 Task: Filter people with the keyword Company.
Action: Mouse moved to (372, 96)
Screenshot: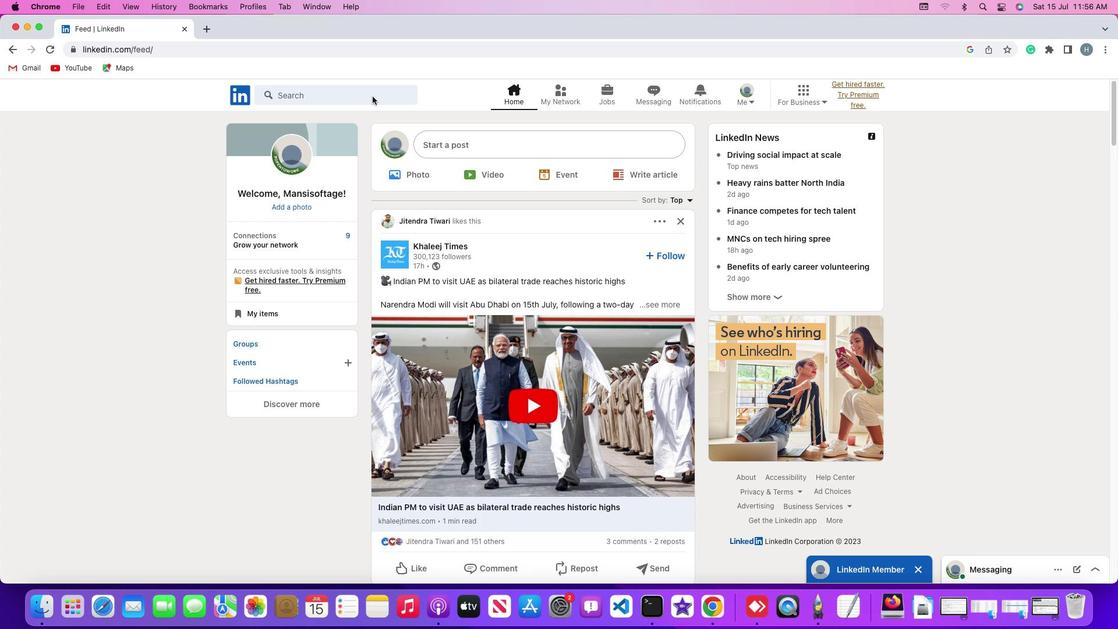 
Action: Mouse pressed left at (372, 96)
Screenshot: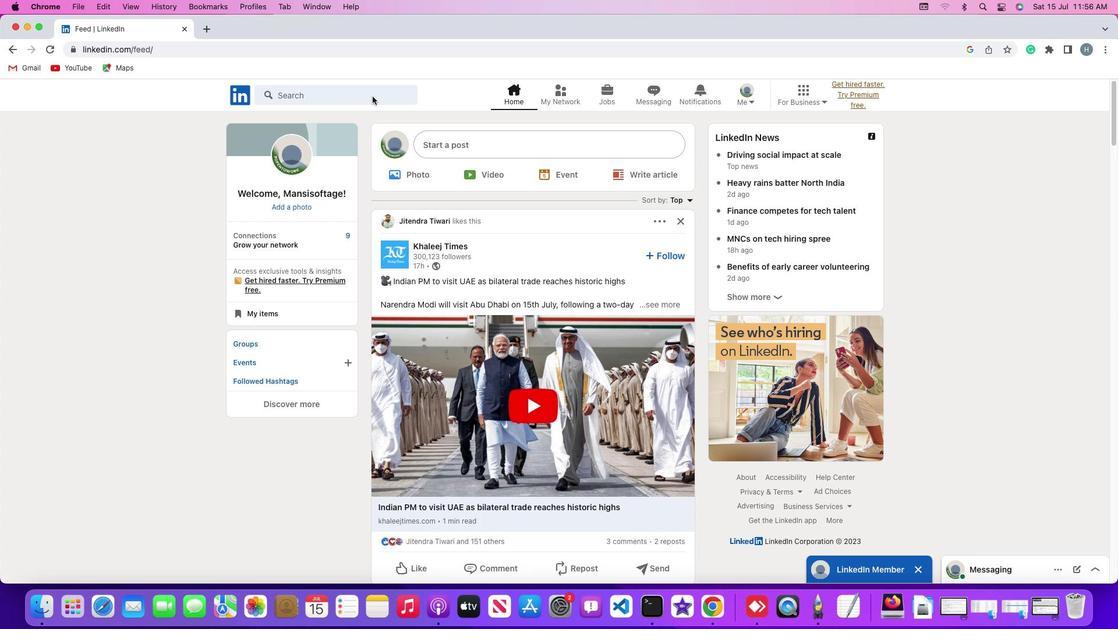 
Action: Mouse pressed left at (372, 96)
Screenshot: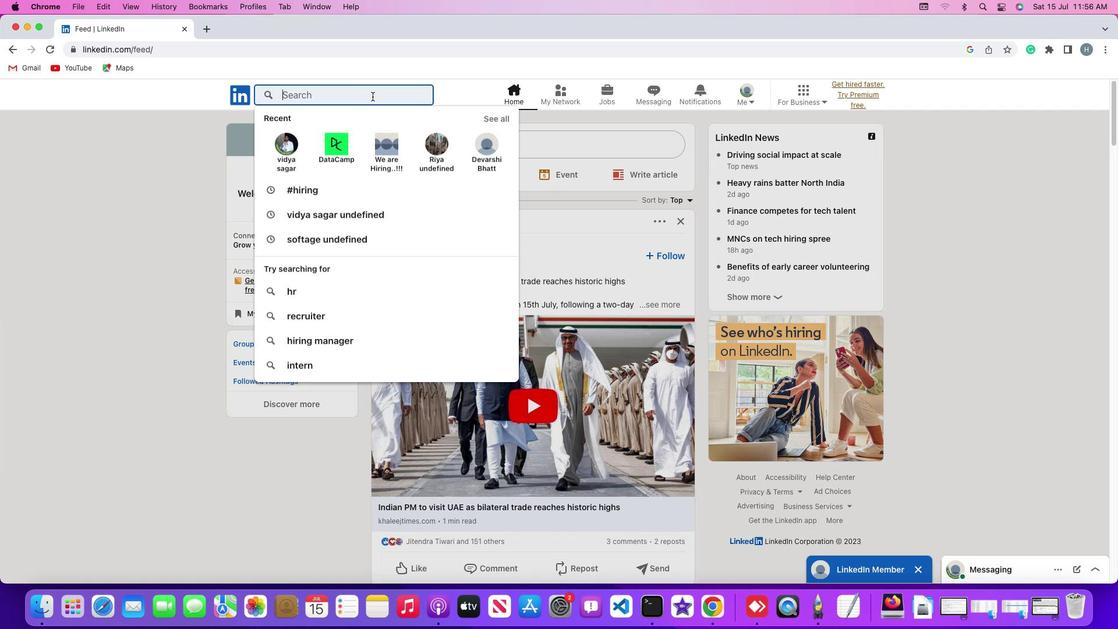 
Action: Key pressed Key.shift'#''h''i''r''i''n''g'Key.enter
Screenshot: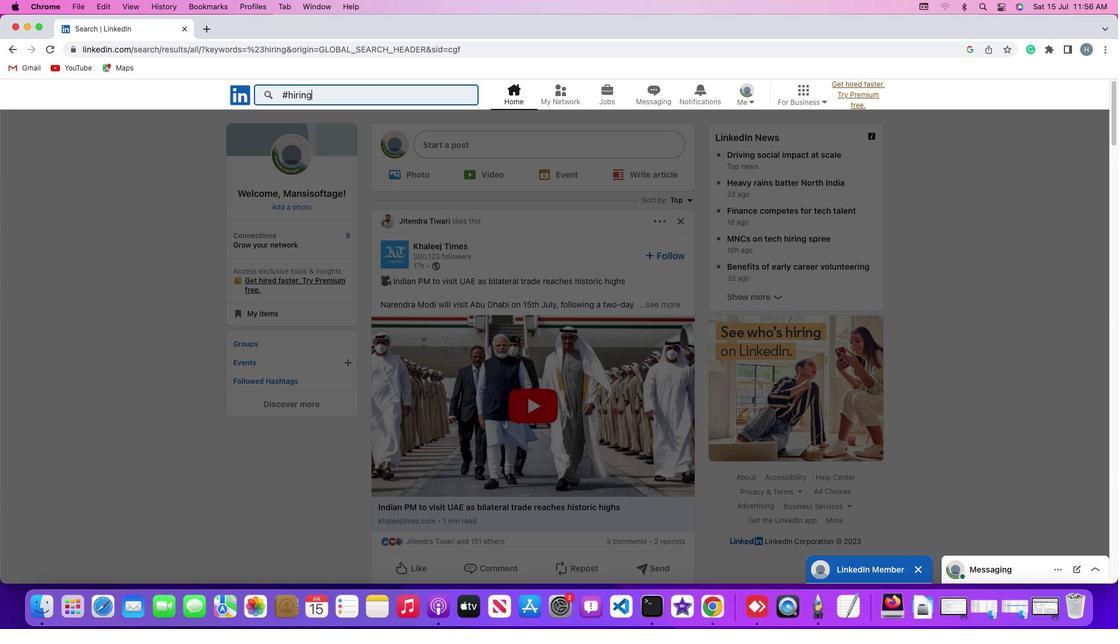 
Action: Mouse moved to (345, 124)
Screenshot: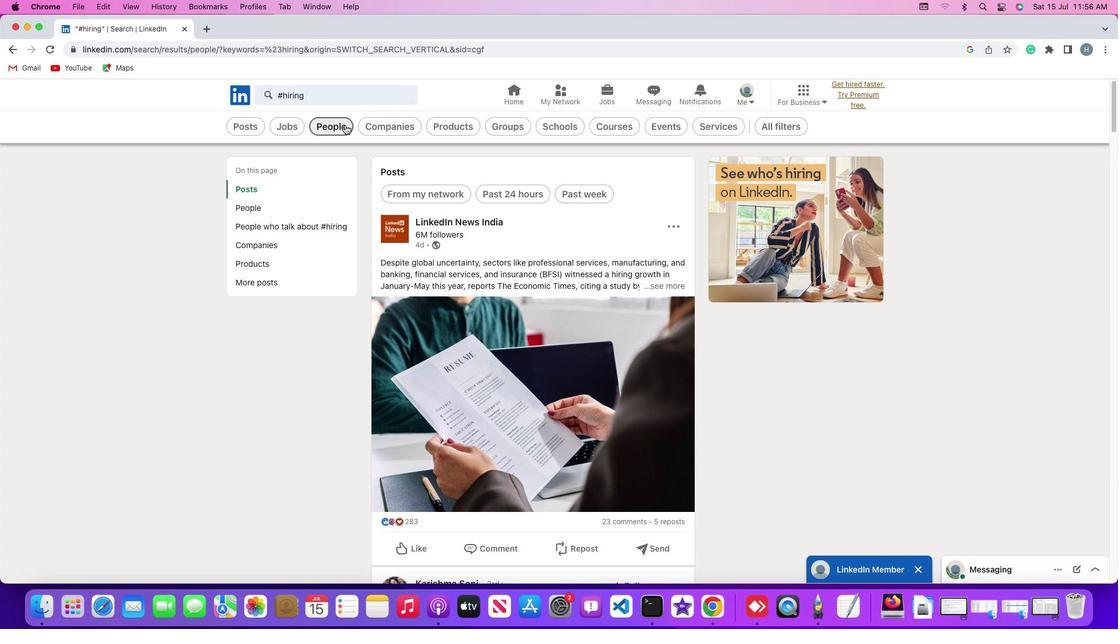 
Action: Mouse pressed left at (345, 124)
Screenshot: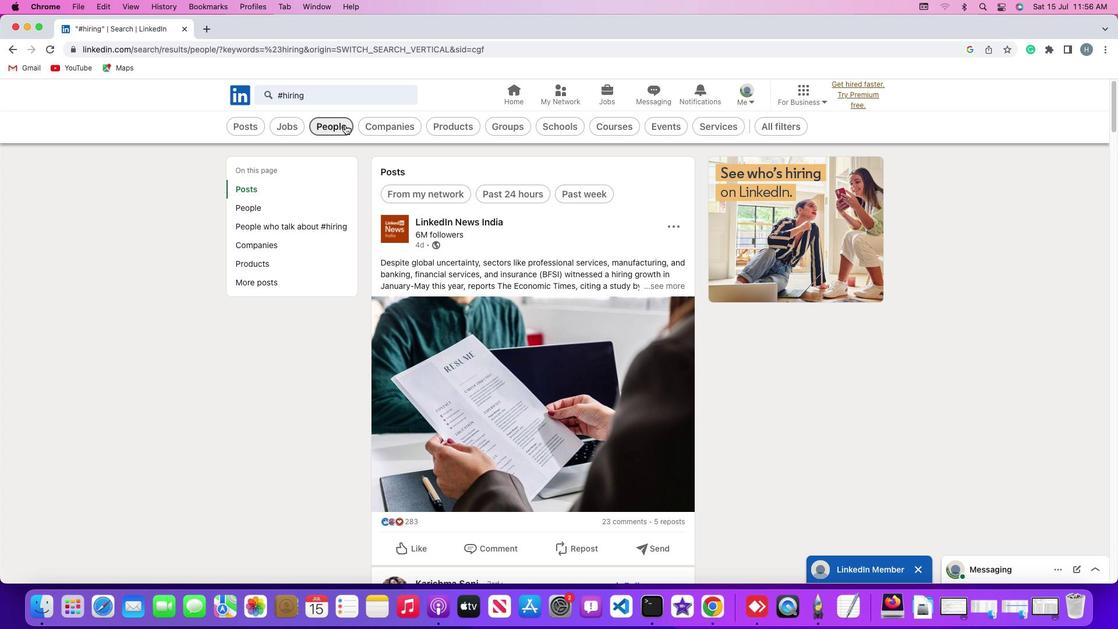 
Action: Mouse moved to (593, 125)
Screenshot: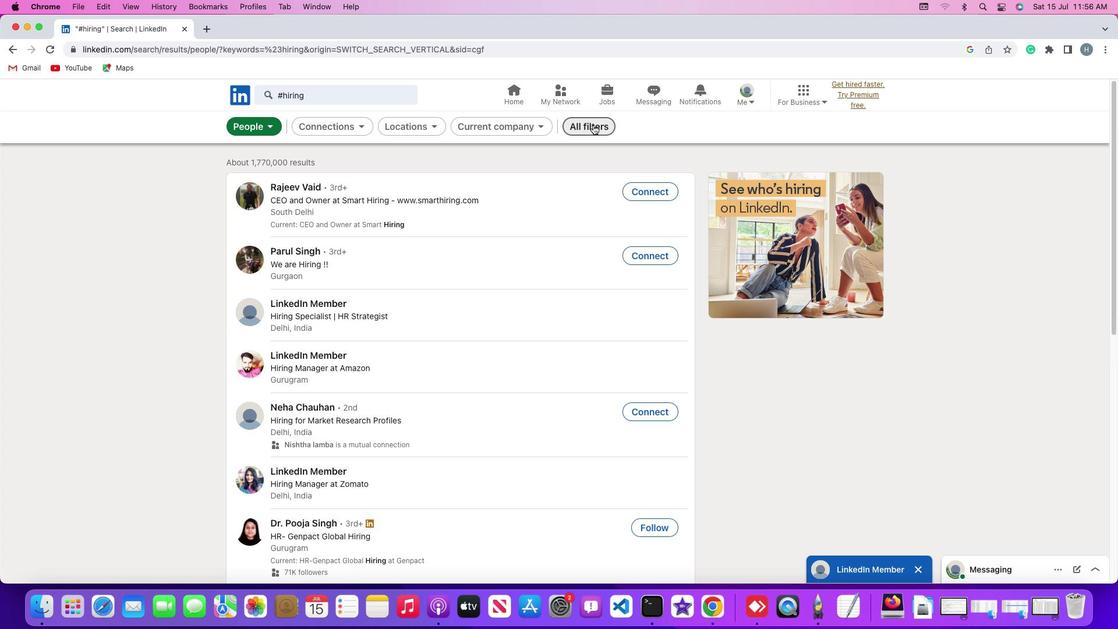 
Action: Mouse pressed left at (593, 125)
Screenshot: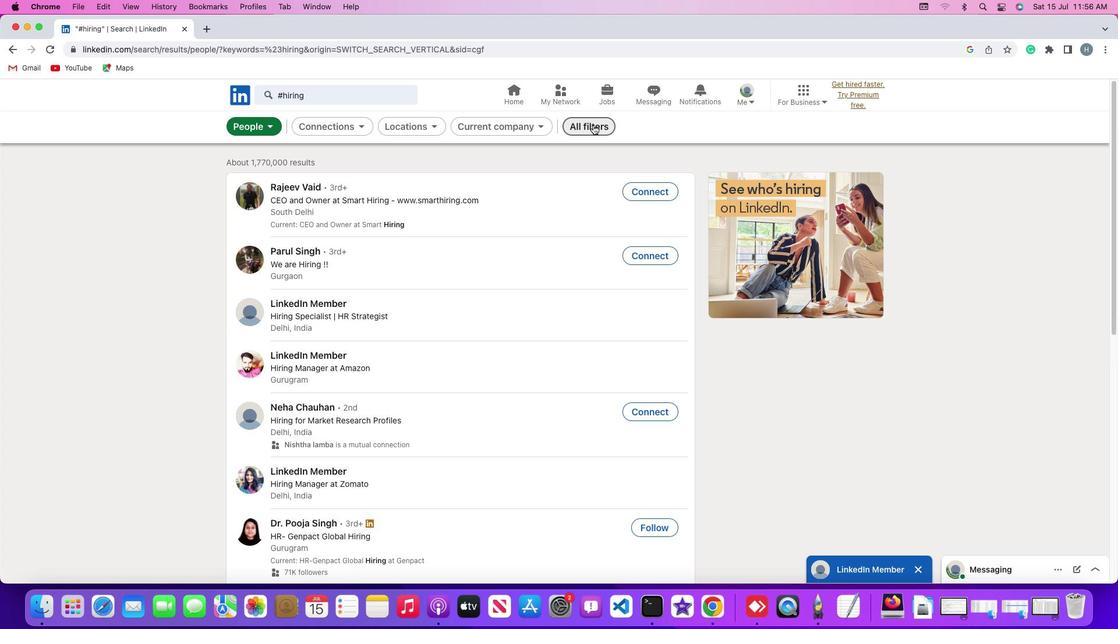 
Action: Mouse moved to (883, 396)
Screenshot: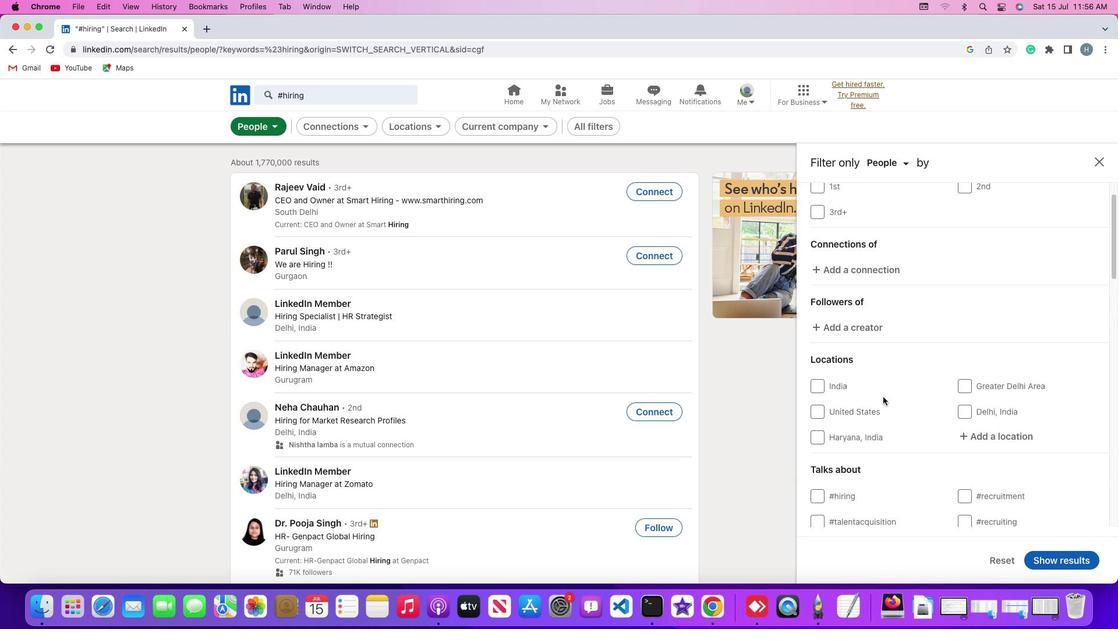 
Action: Mouse scrolled (883, 396) with delta (0, 0)
Screenshot: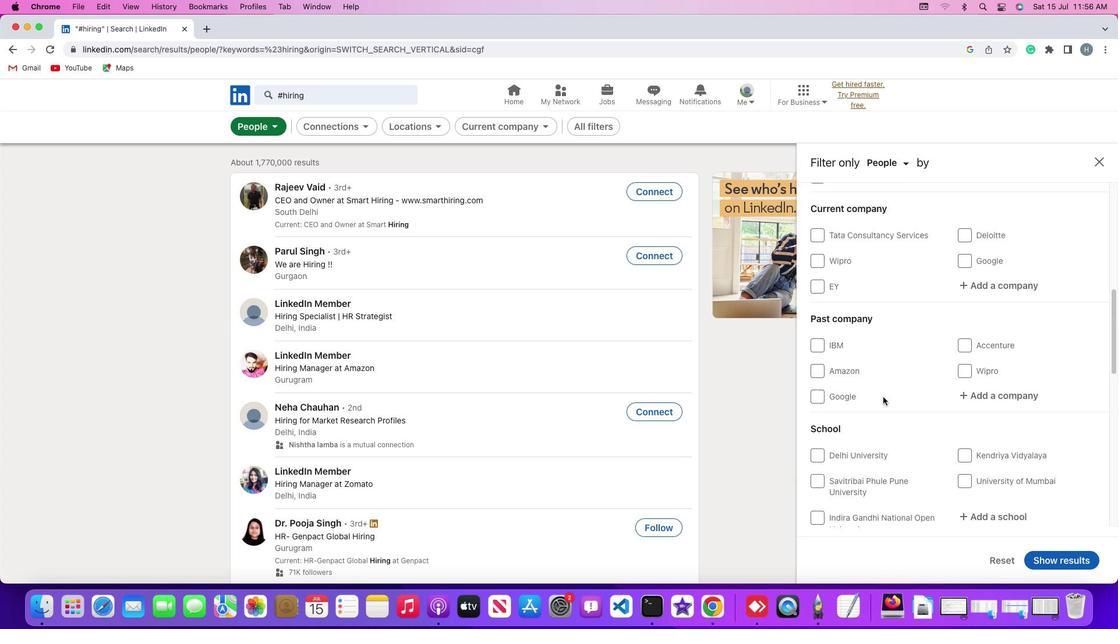 
Action: Mouse scrolled (883, 396) with delta (0, 0)
Screenshot: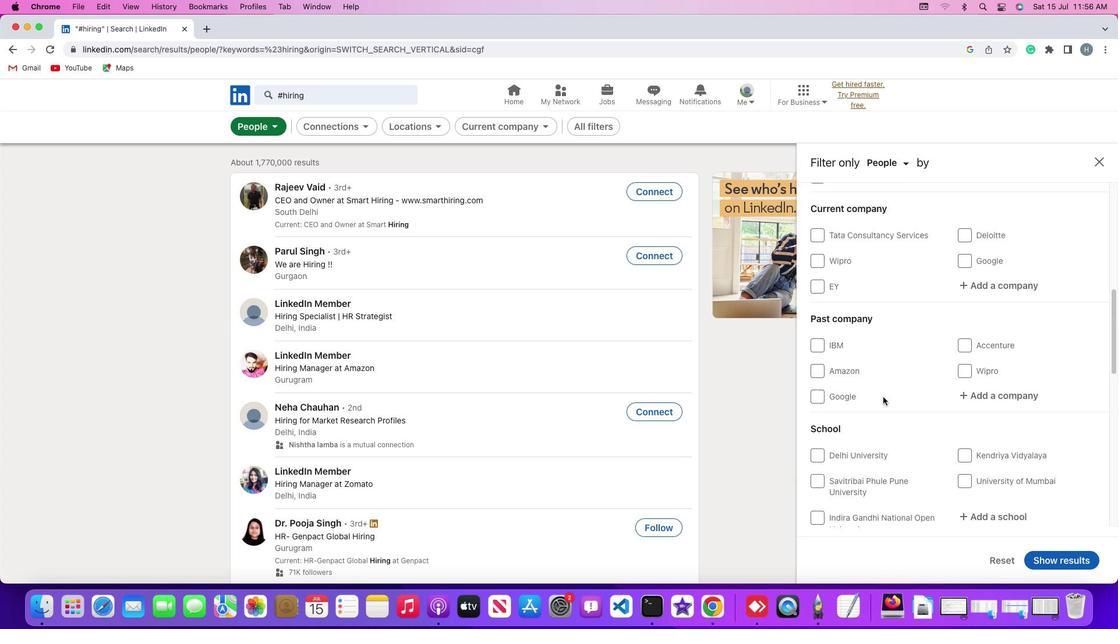 
Action: Mouse scrolled (883, 396) with delta (0, -2)
Screenshot: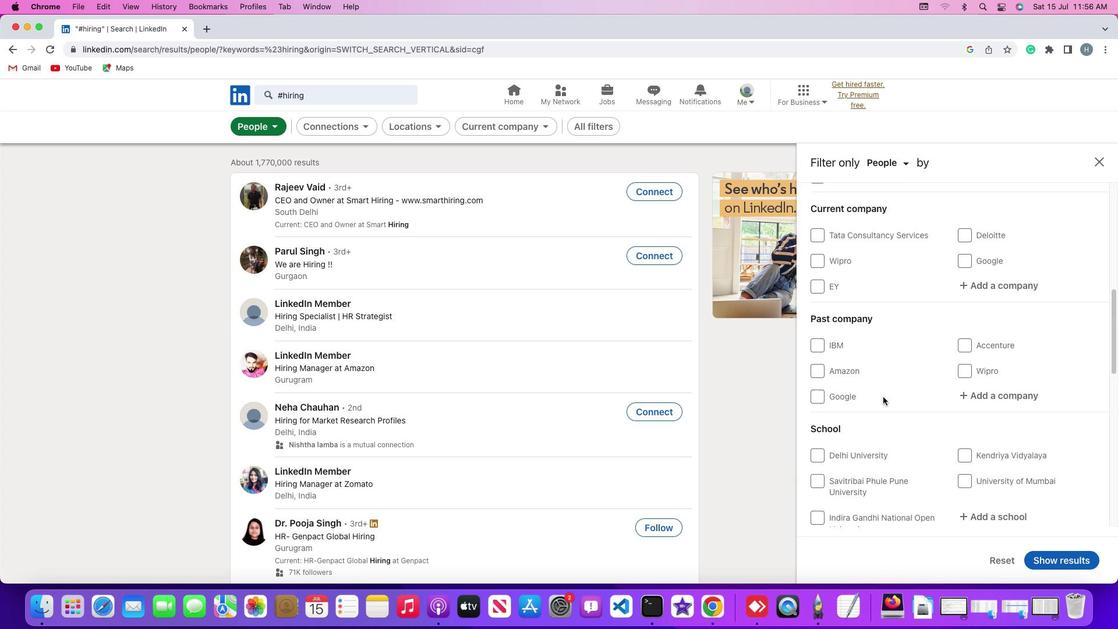 
Action: Mouse scrolled (883, 396) with delta (0, -2)
Screenshot: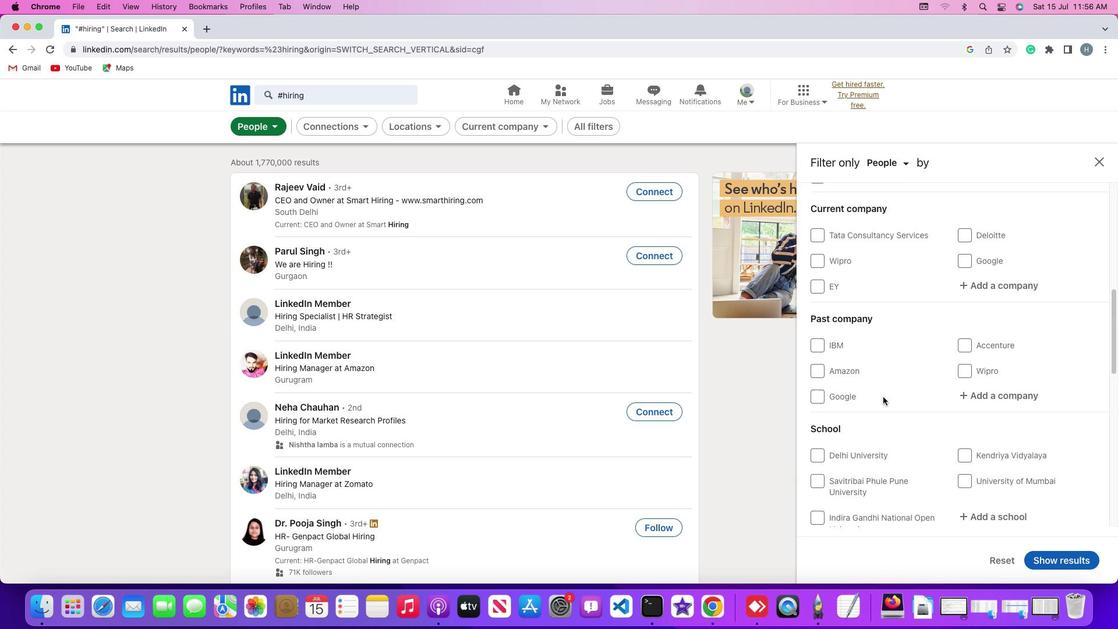 
Action: Mouse scrolled (883, 396) with delta (0, -3)
Screenshot: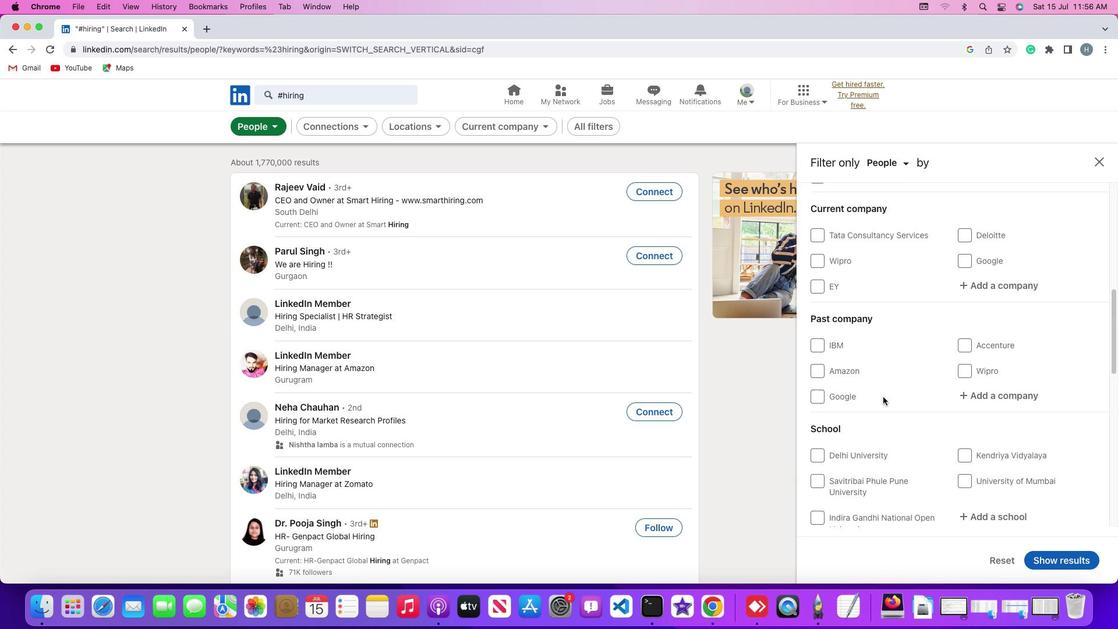 
Action: Mouse scrolled (883, 396) with delta (0, 0)
Screenshot: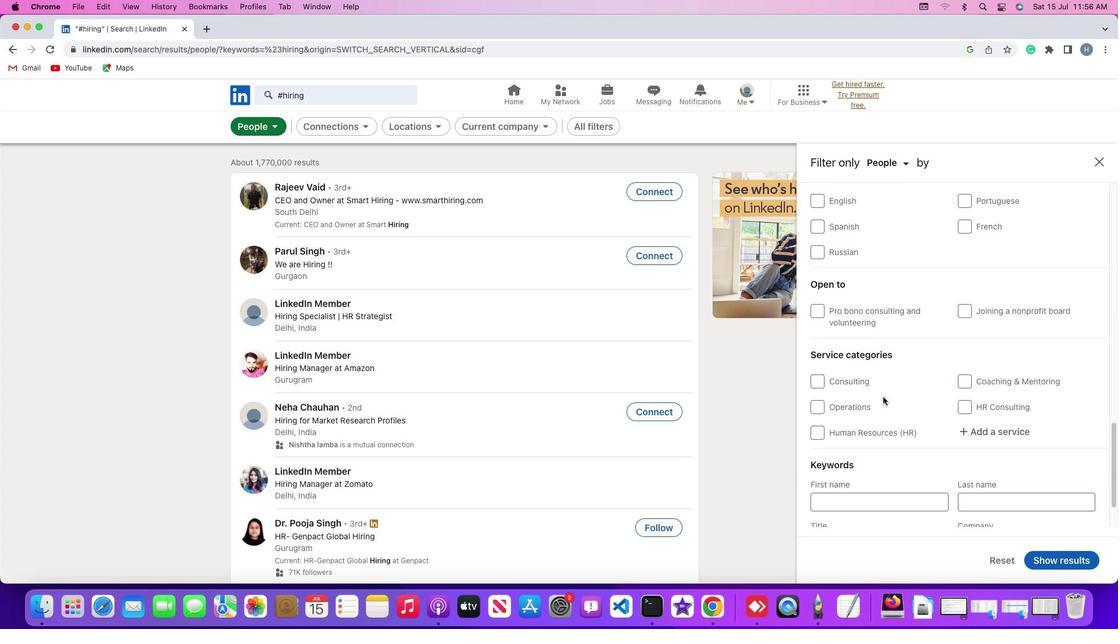 
Action: Mouse scrolled (883, 396) with delta (0, 0)
Screenshot: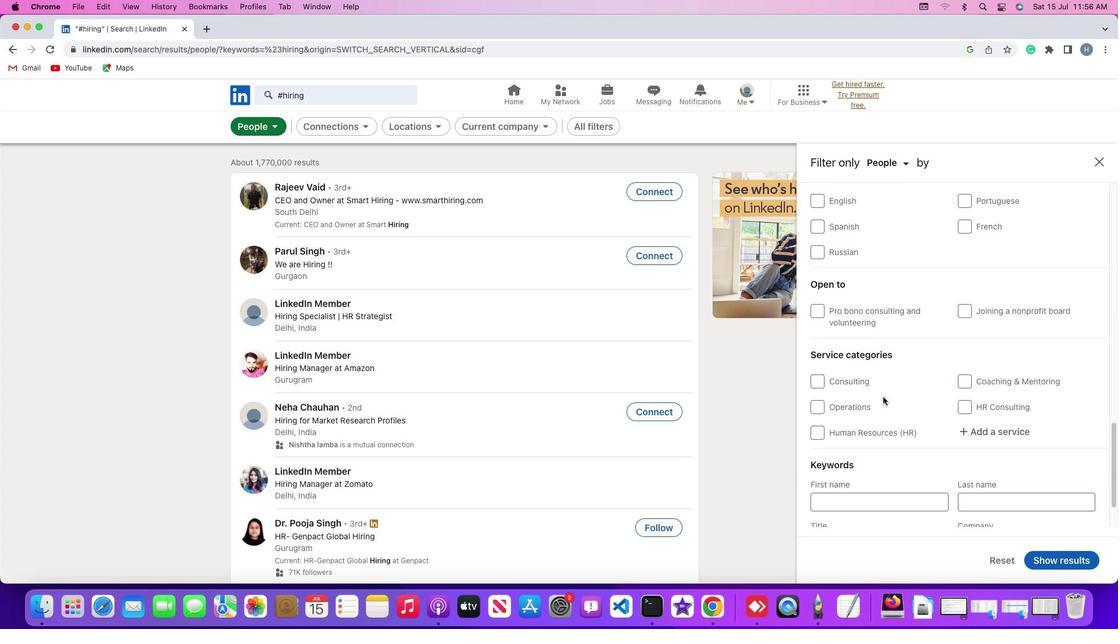 
Action: Mouse scrolled (883, 396) with delta (0, -1)
Screenshot: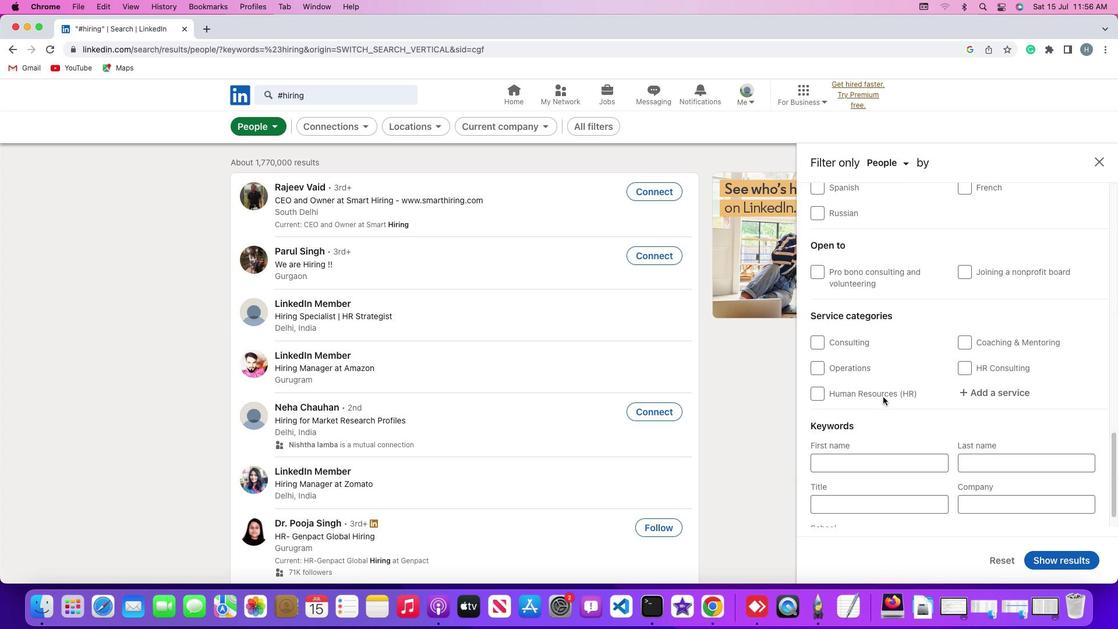 
Action: Mouse scrolled (883, 396) with delta (0, -2)
Screenshot: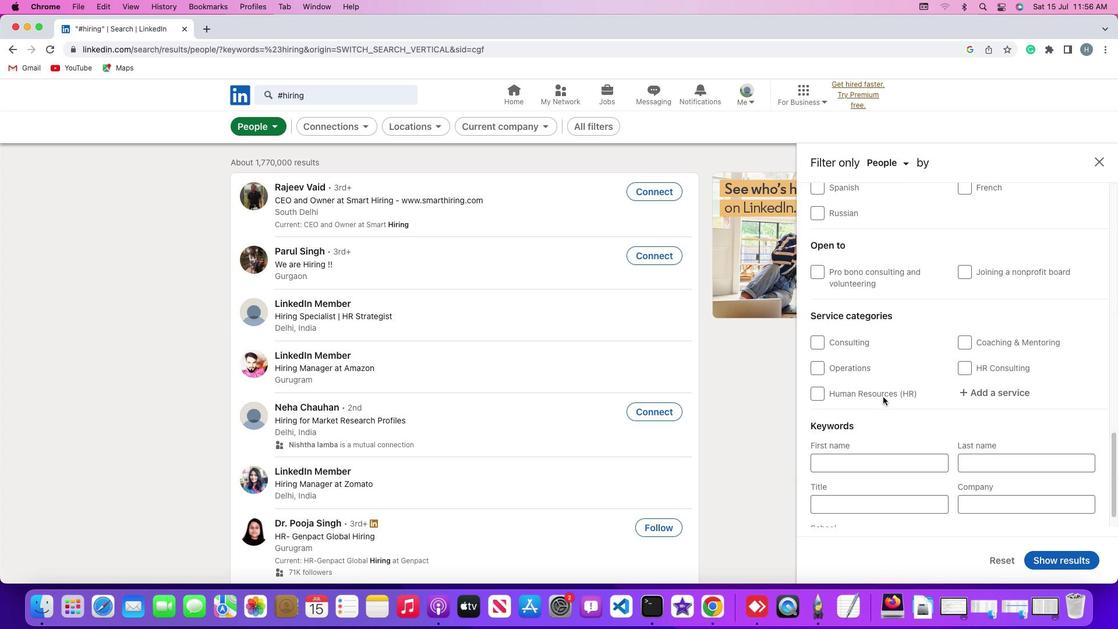 
Action: Mouse scrolled (883, 396) with delta (0, -3)
Screenshot: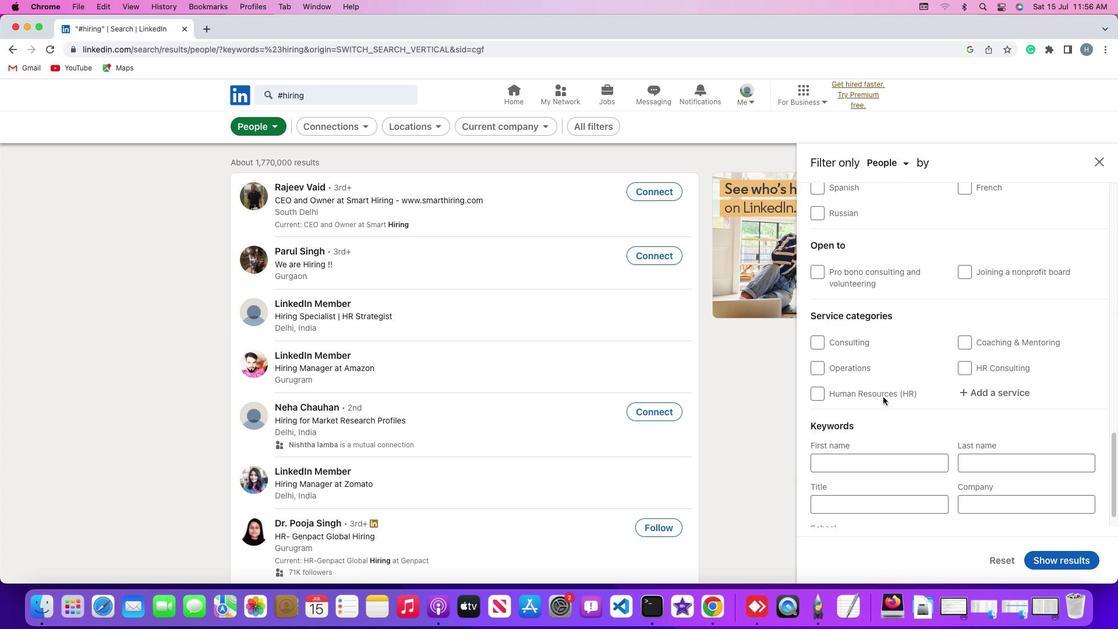 
Action: Mouse scrolled (883, 396) with delta (0, -3)
Screenshot: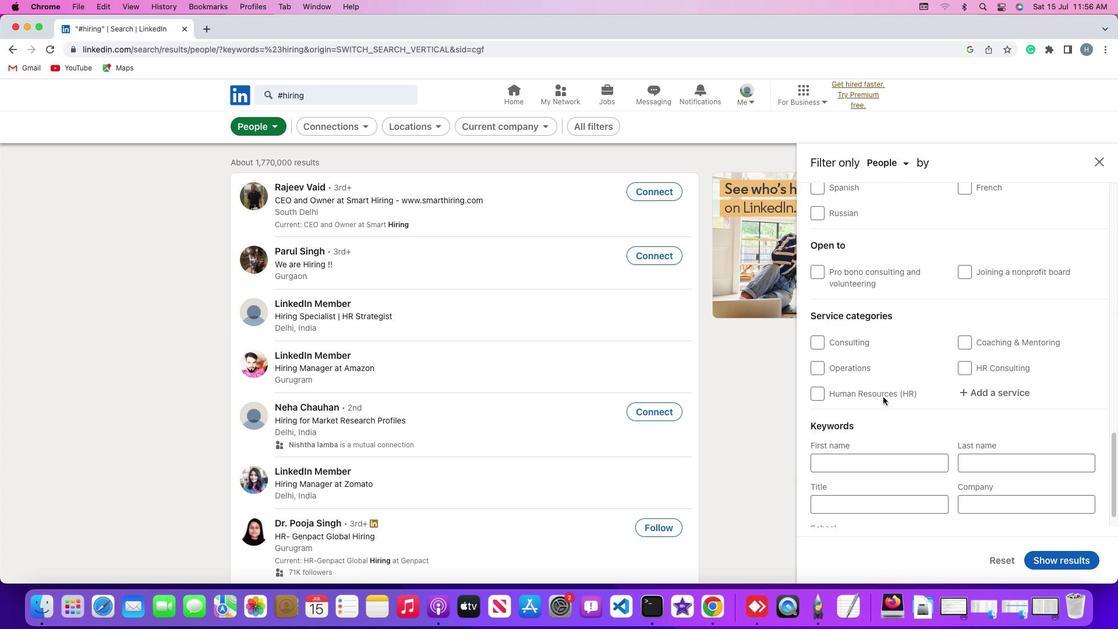 
Action: Mouse scrolled (883, 396) with delta (0, 0)
Screenshot: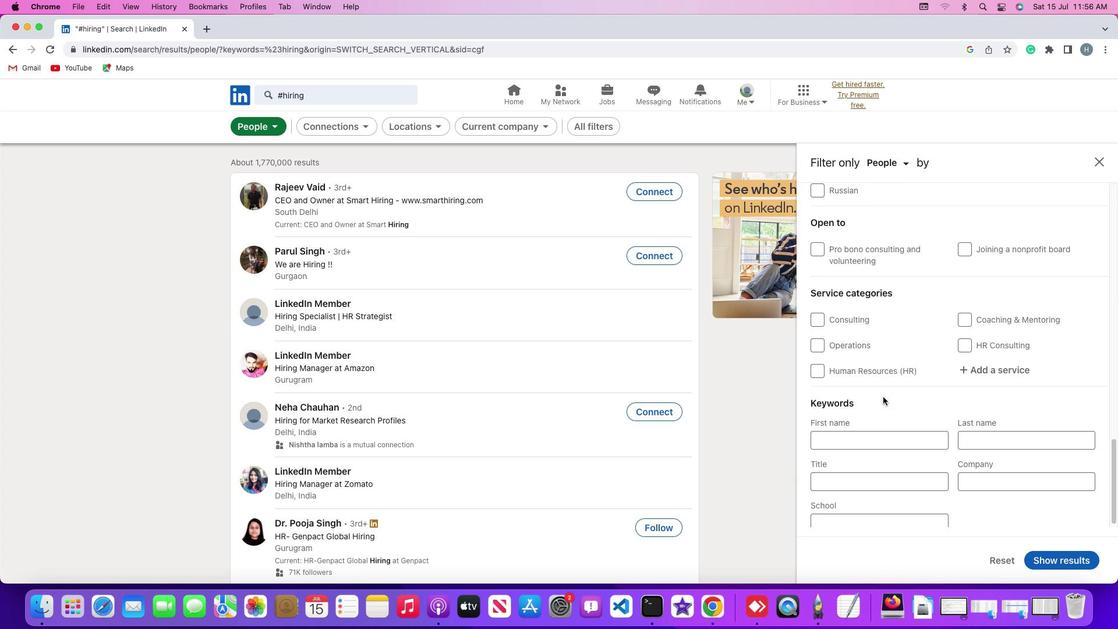 
Action: Mouse scrolled (883, 396) with delta (0, 0)
Screenshot: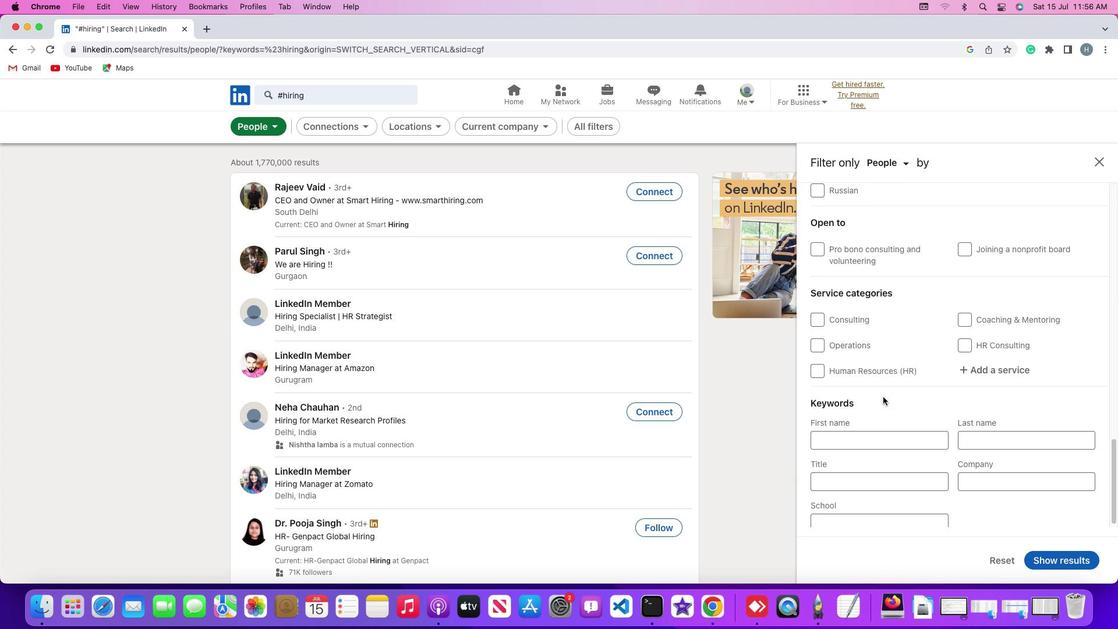 
Action: Mouse scrolled (883, 396) with delta (0, -2)
Screenshot: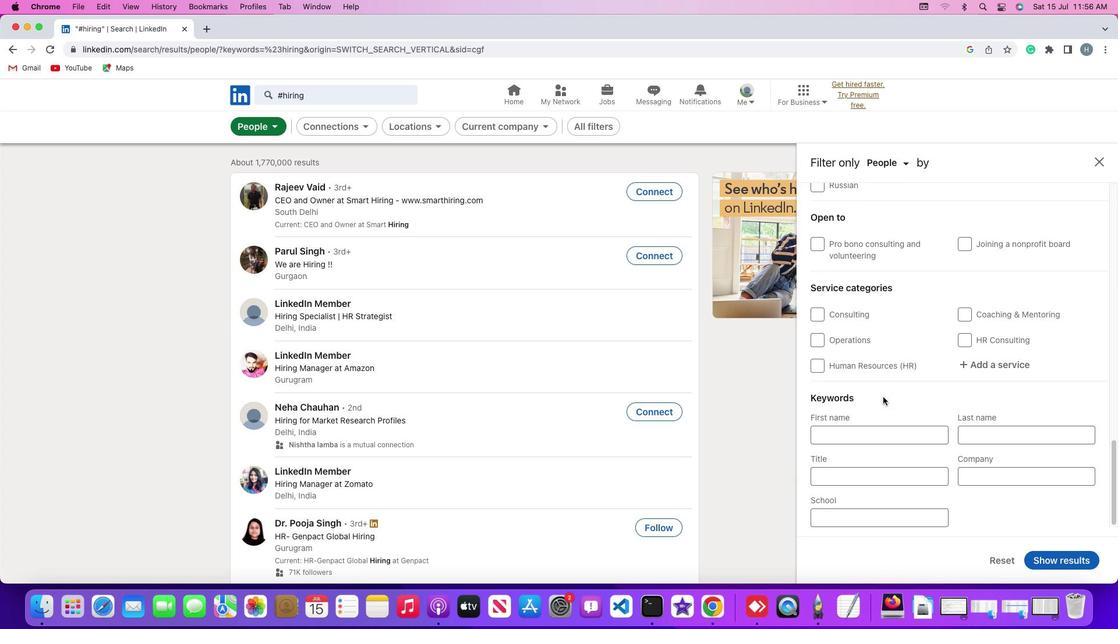 
Action: Mouse scrolled (883, 396) with delta (0, -2)
Screenshot: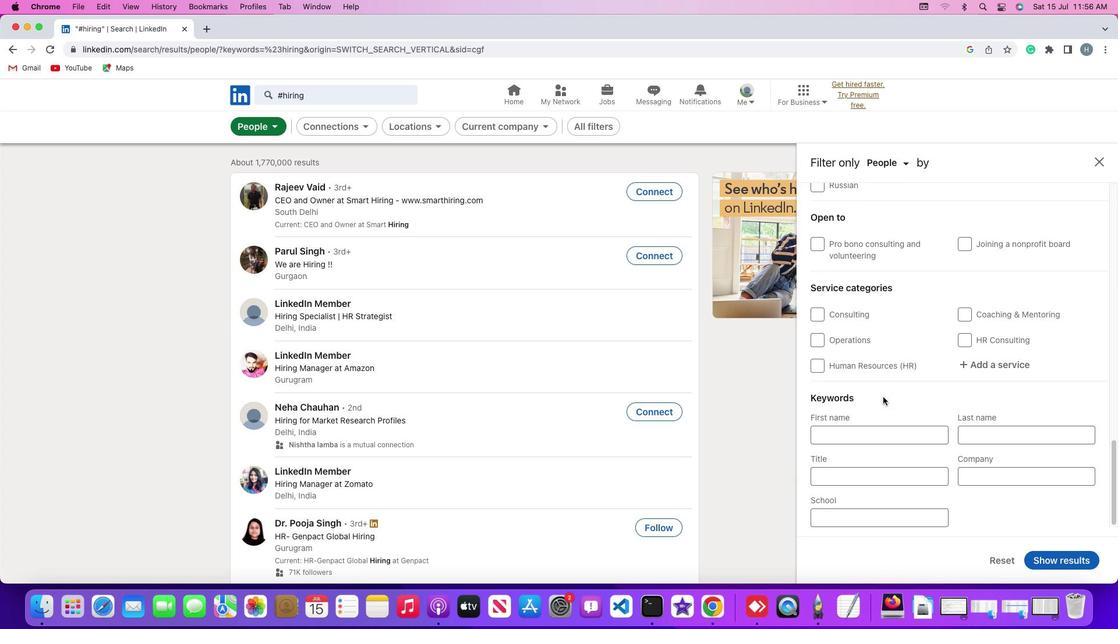
Action: Mouse scrolled (883, 396) with delta (0, -3)
Screenshot: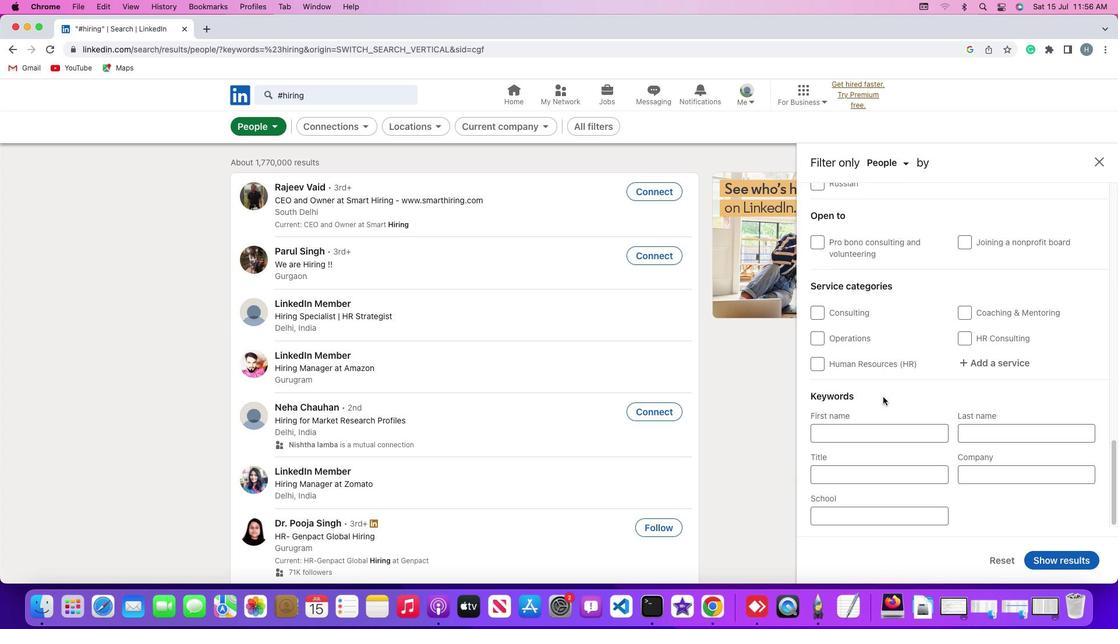 
Action: Mouse scrolled (883, 396) with delta (0, -4)
Screenshot: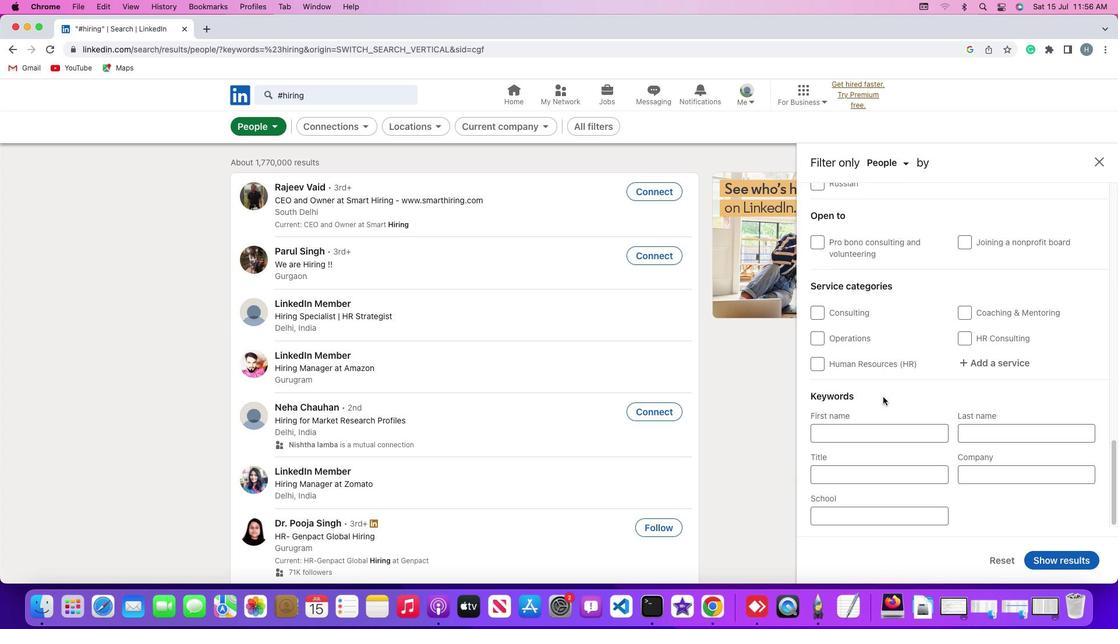 
Action: Mouse moved to (998, 472)
Screenshot: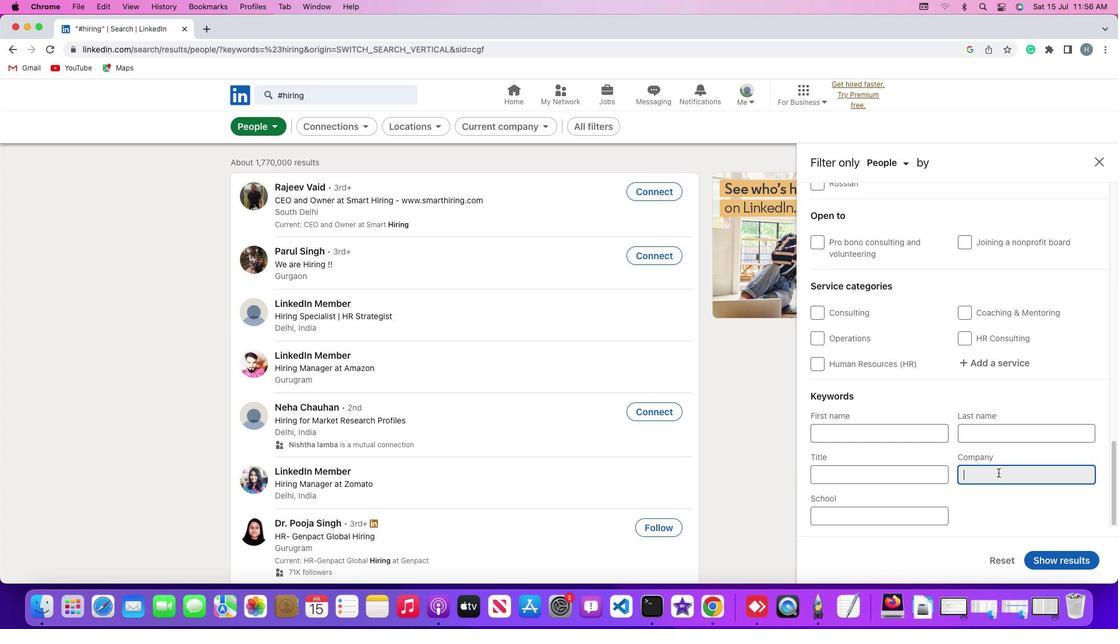 
Action: Mouse pressed left at (998, 472)
Screenshot: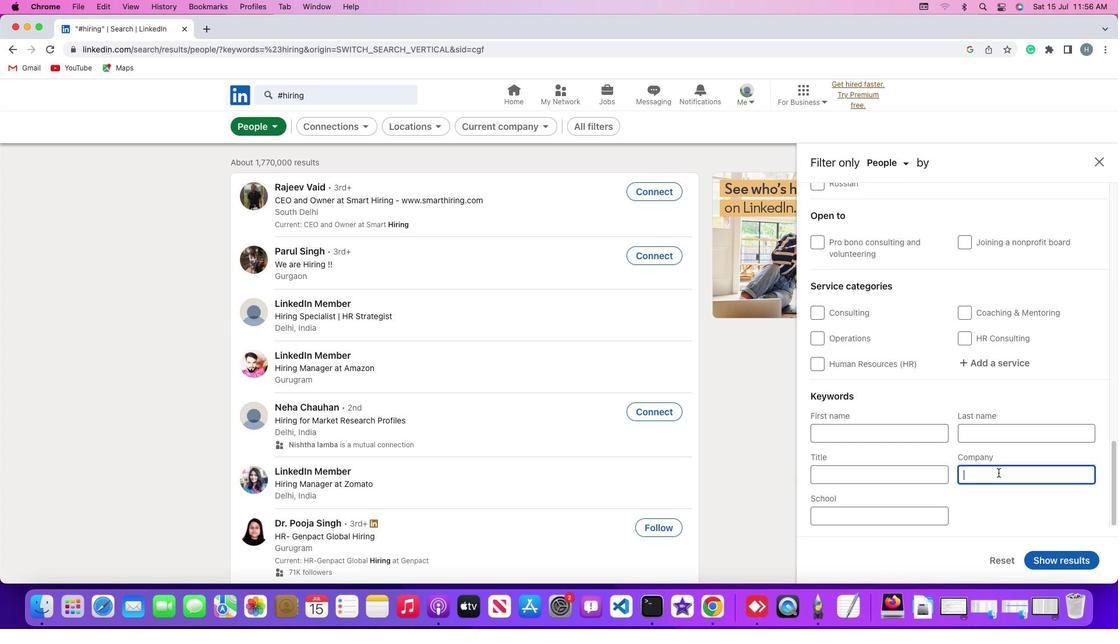 
Action: Key pressed Key.shift'G''o''o''g''l''e'
Screenshot: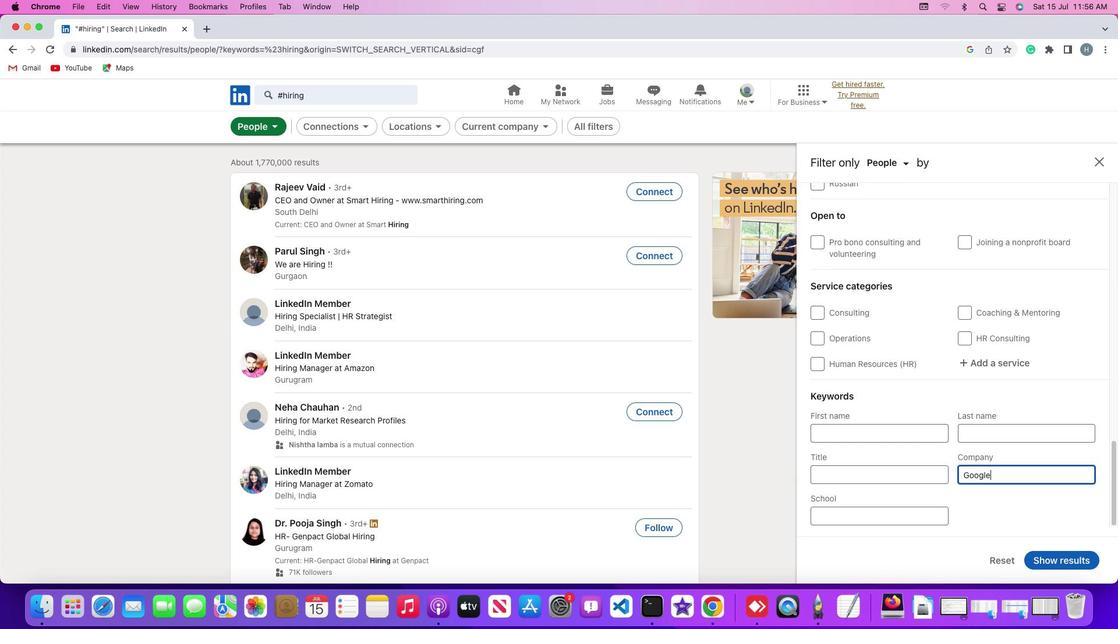 
Action: Mouse moved to (1042, 558)
Screenshot: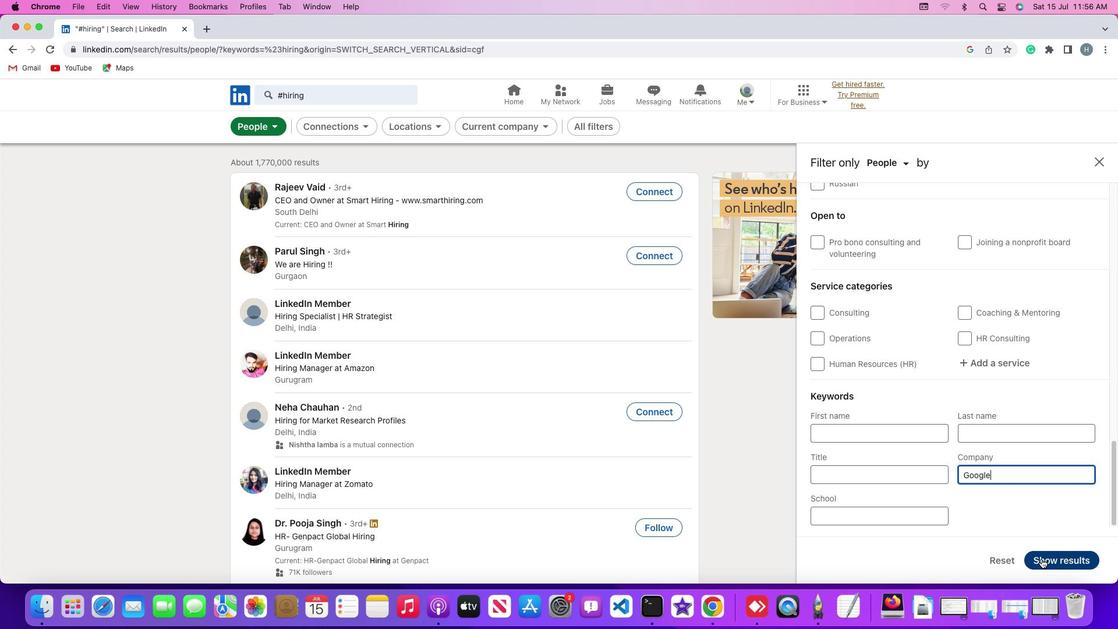 
Action: Mouse pressed left at (1042, 558)
Screenshot: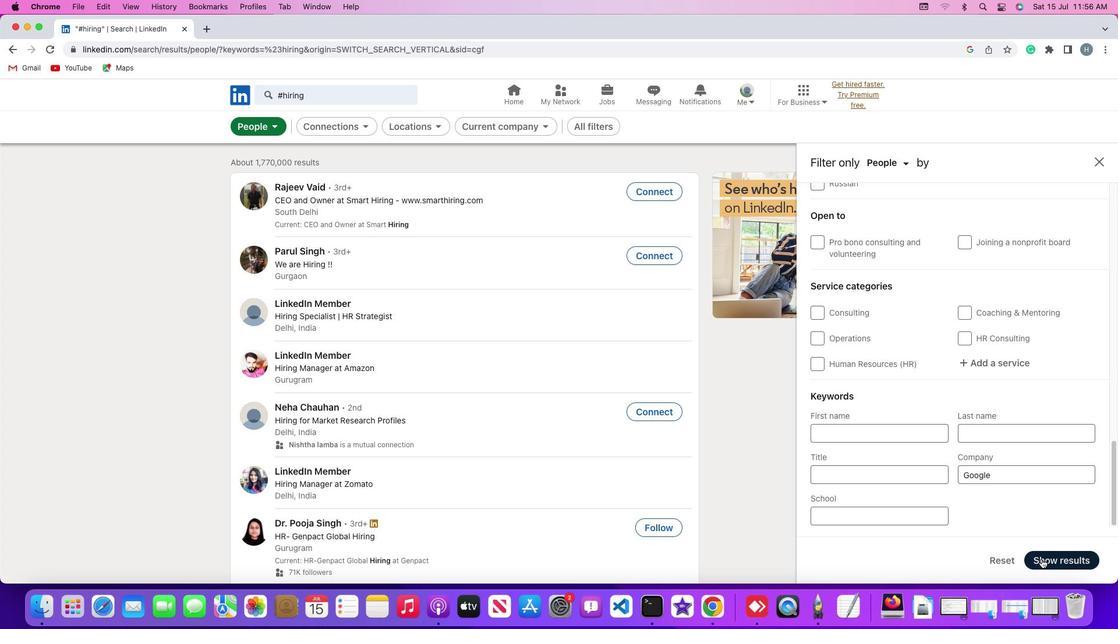 
Action: Mouse moved to (852, 424)
Screenshot: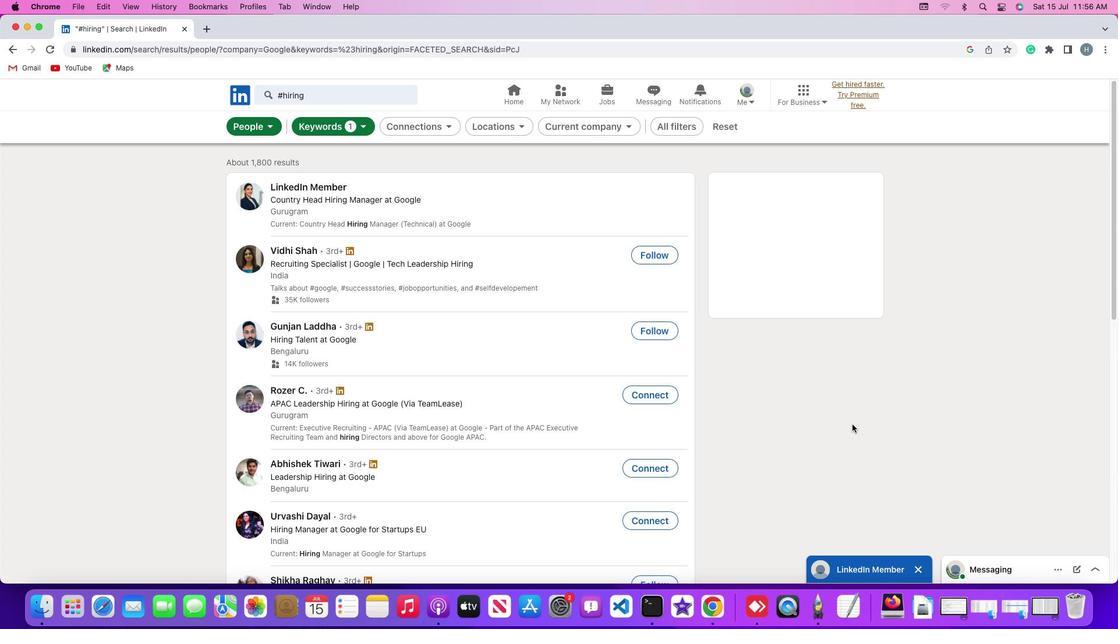 
